 Task: Add an event with the title Second Sales Strategy Review and Planning, date '2023/11/07', time 7:50 AM to 9:50 AMand add a description: Collecting and analyzing customer feedback, reviews, and sentiment regarding the campaign. This can be done through surveys, focus groups, social media monitoring, or other feedback mechanisms. Understanding customer perception and sentiment helps to gauge the campaign's impact on brand perception and customer satisfaction., put the event into Red category . Add location for the event as: Ghent, Belgium, logged in from the account softage.8@softage.netand send the event invitation to softage.10@softage.net and softage.6@softage.net. Set a reminder for the event 1 hour before
Action: Mouse moved to (106, 134)
Screenshot: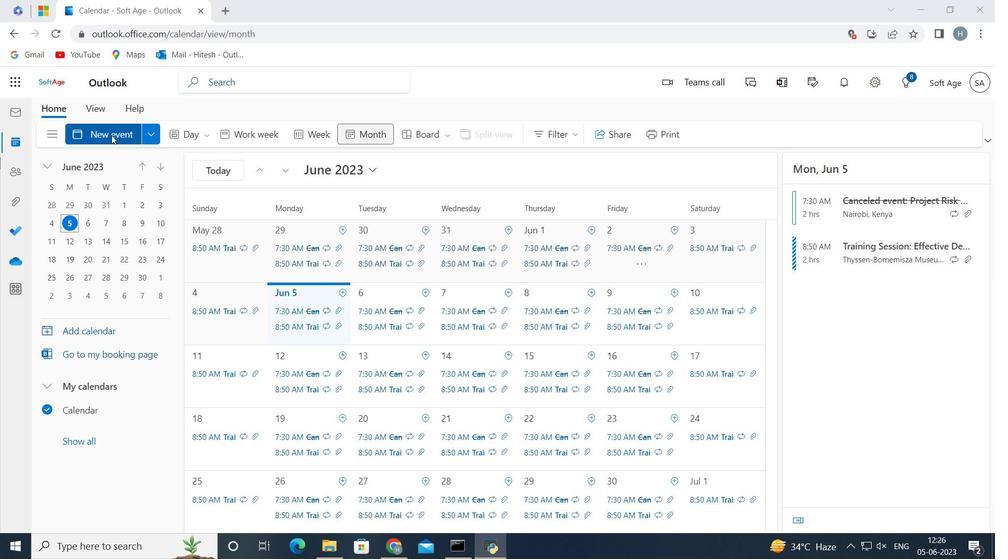 
Action: Mouse pressed left at (106, 134)
Screenshot: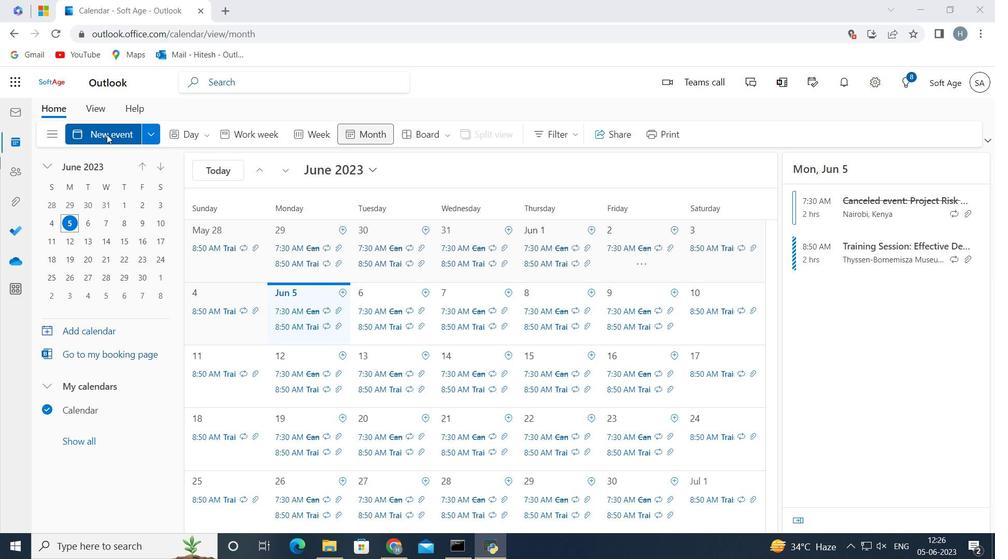 
Action: Mouse moved to (342, 214)
Screenshot: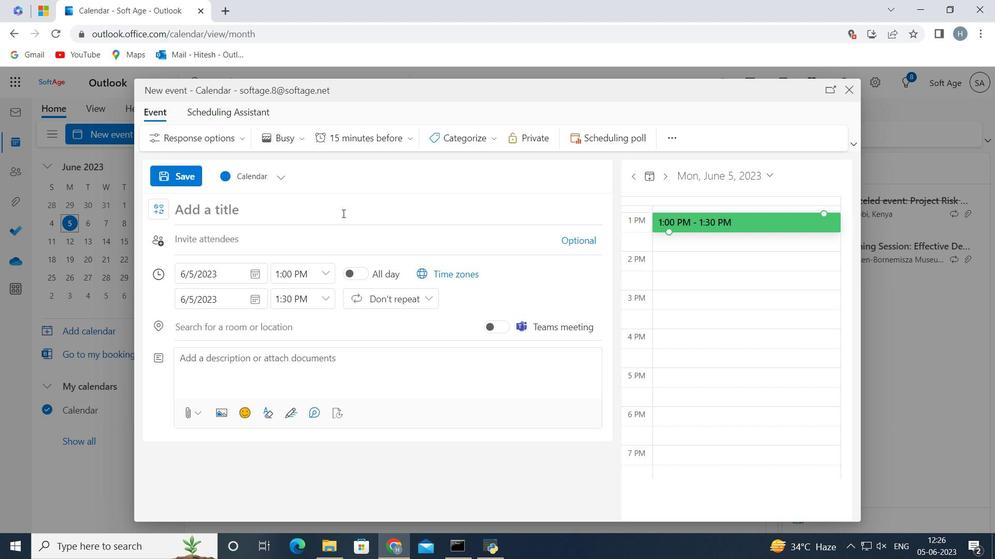 
Action: Mouse pressed left at (342, 214)
Screenshot: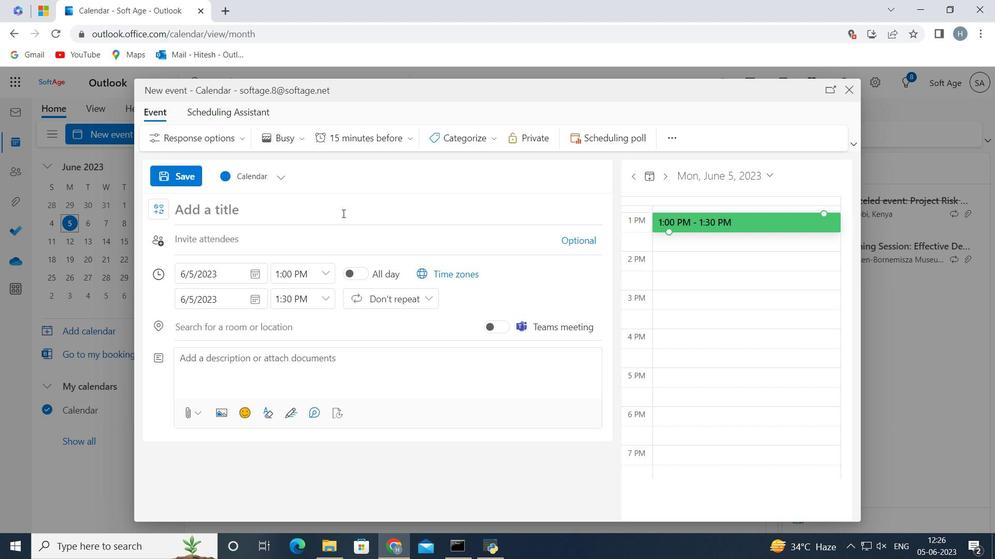
Action: Key pressed <Key.shift>Second<Key.space><Key.shift>Sales<Key.space><Key.shift>Strategy<Key.space><Key.shift>Review<Key.space>and<Key.space><Key.shift>Planning<Key.space>
Screenshot: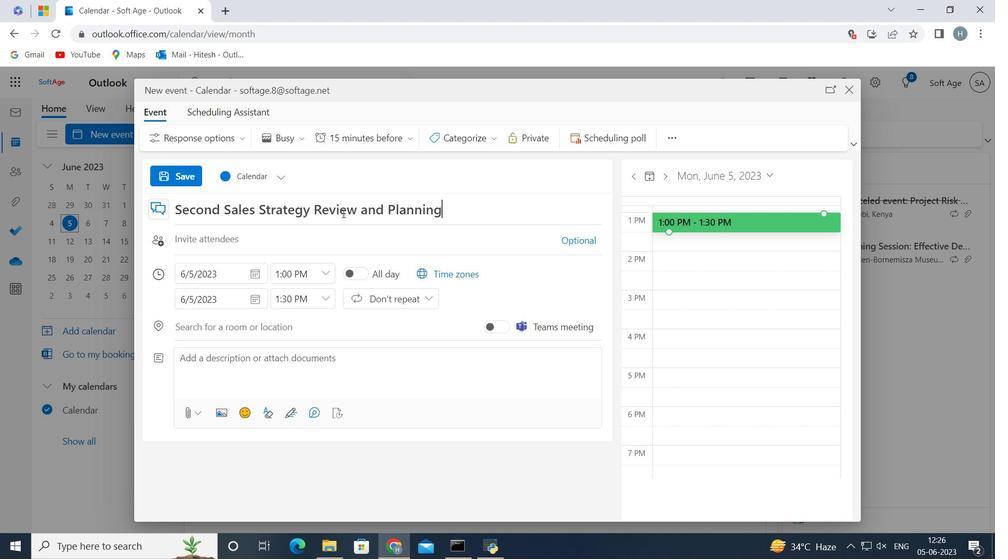 
Action: Mouse moved to (261, 274)
Screenshot: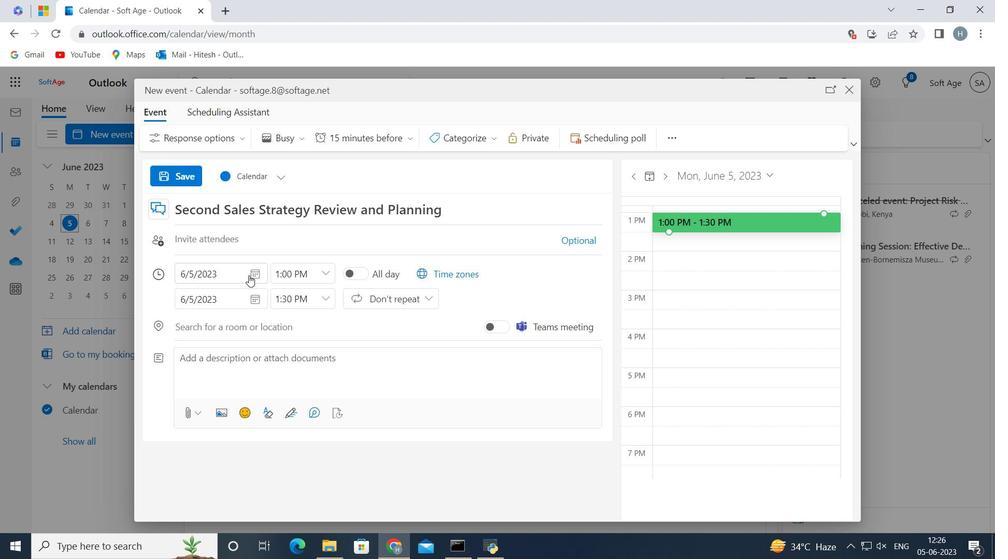 
Action: Mouse pressed left at (261, 274)
Screenshot: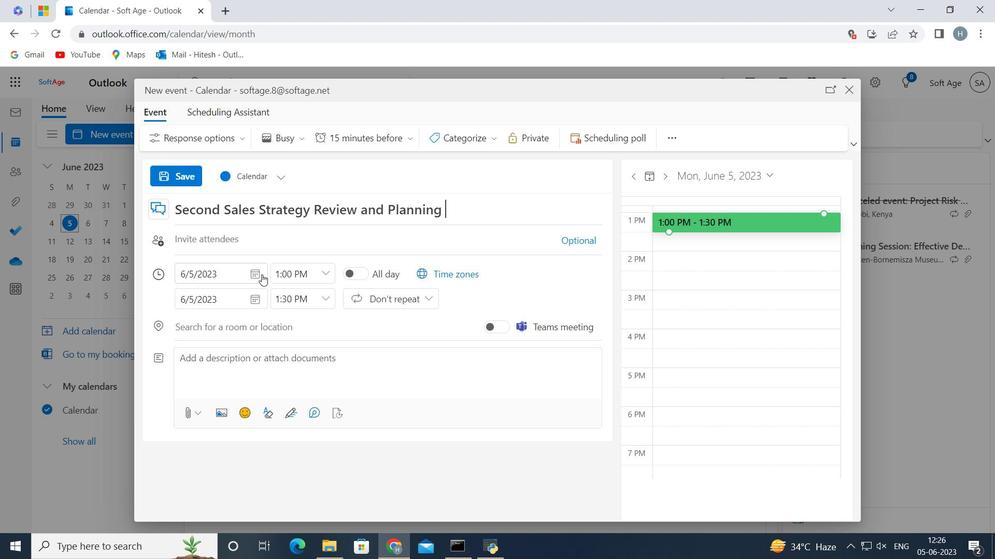 
Action: Mouse moved to (226, 296)
Screenshot: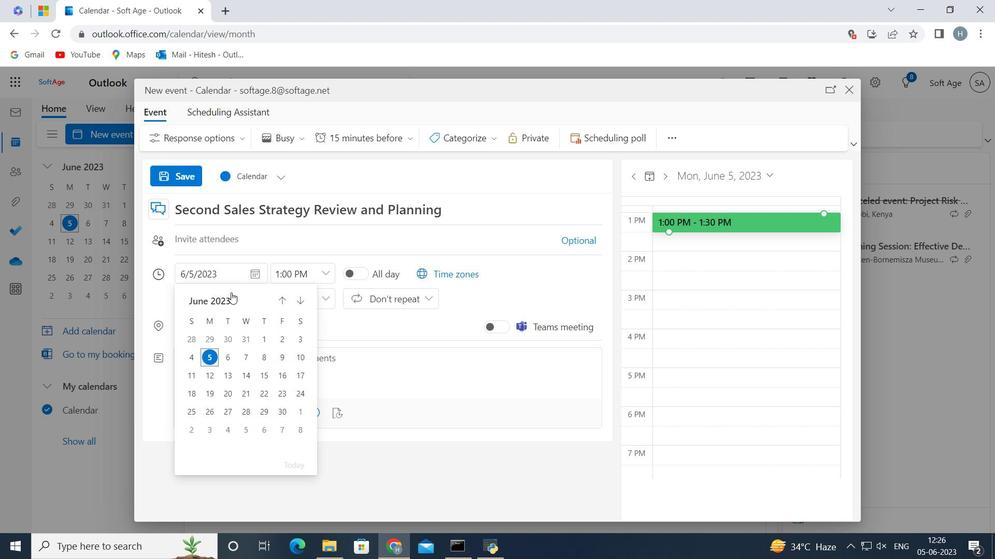 
Action: Mouse pressed left at (226, 296)
Screenshot: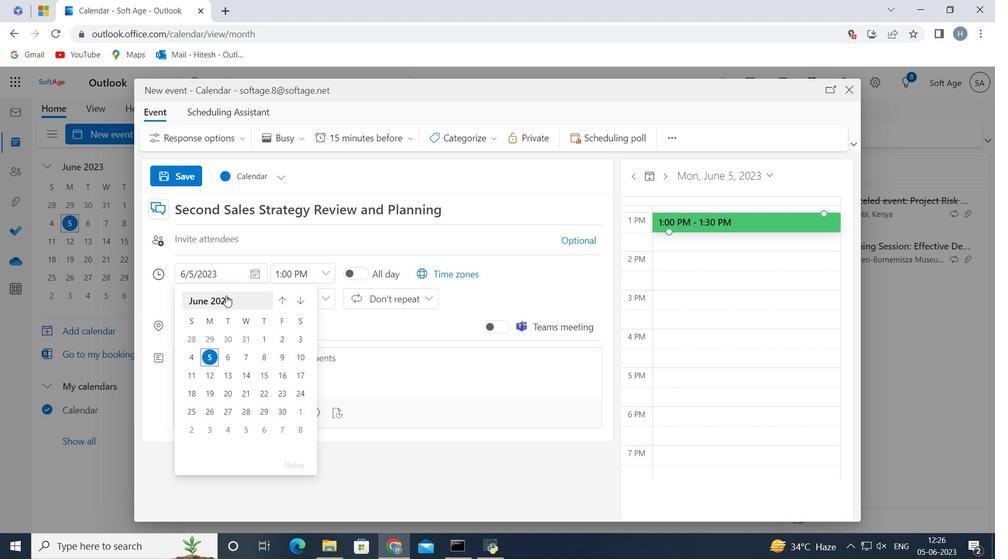 
Action: Mouse moved to (257, 394)
Screenshot: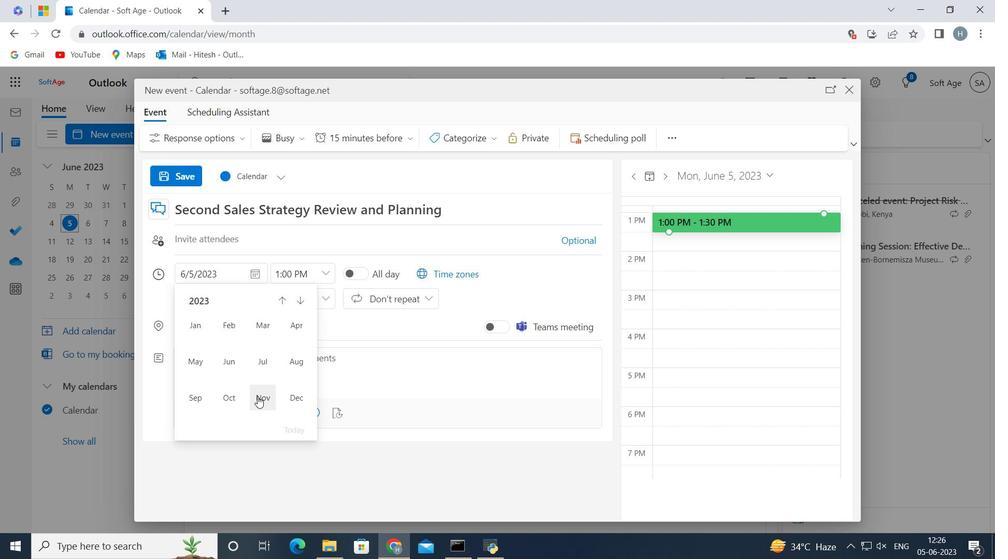 
Action: Mouse pressed left at (257, 394)
Screenshot: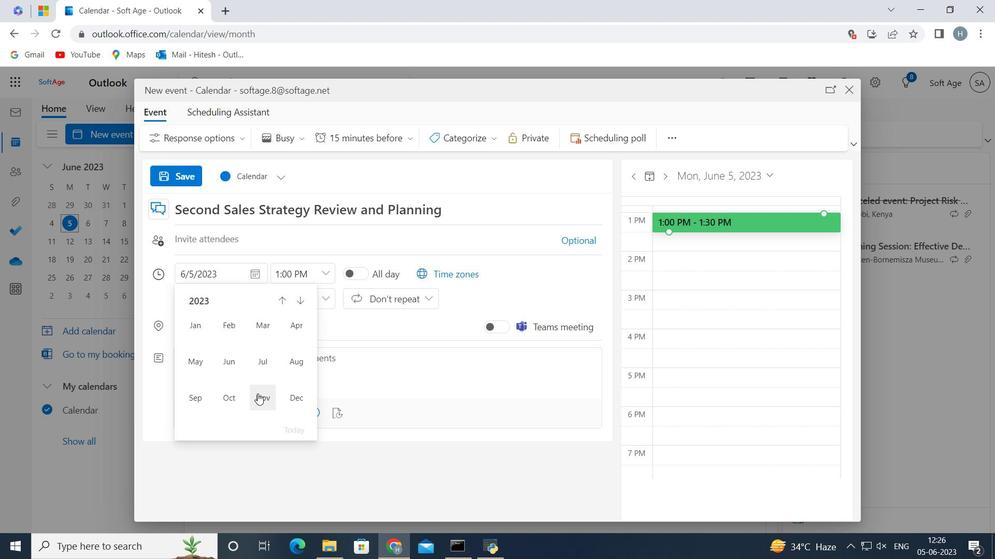 
Action: Mouse moved to (232, 360)
Screenshot: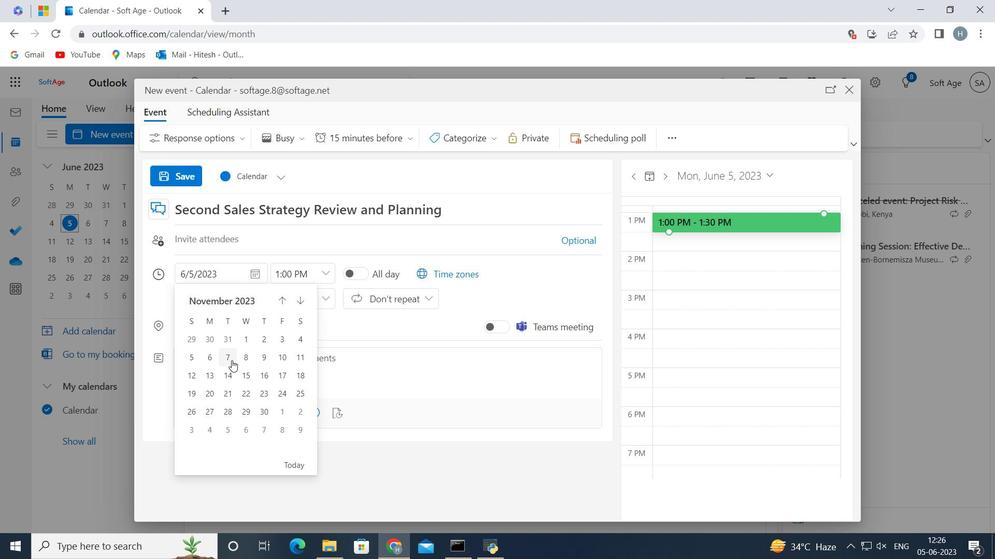 
Action: Mouse pressed left at (232, 360)
Screenshot: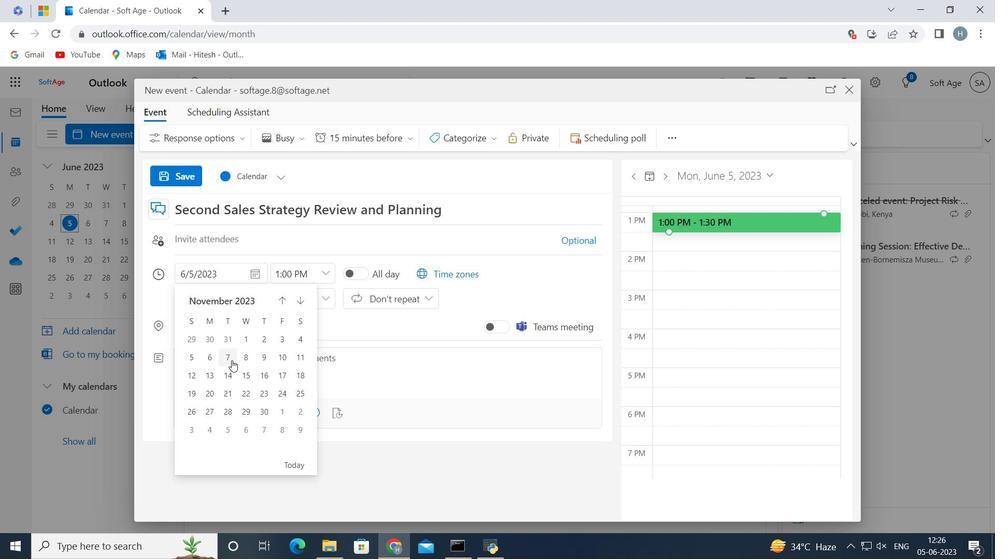 
Action: Mouse moved to (327, 271)
Screenshot: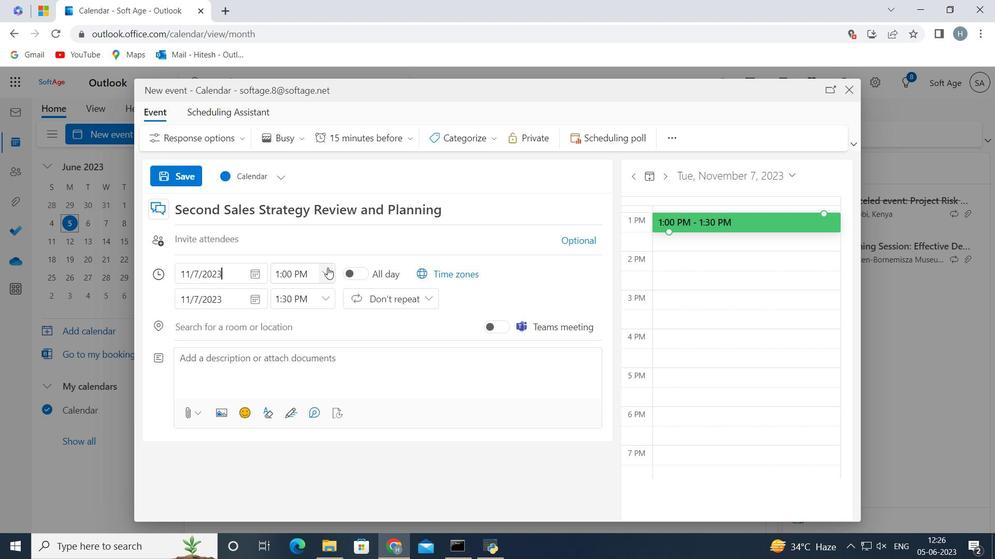 
Action: Mouse pressed left at (327, 271)
Screenshot: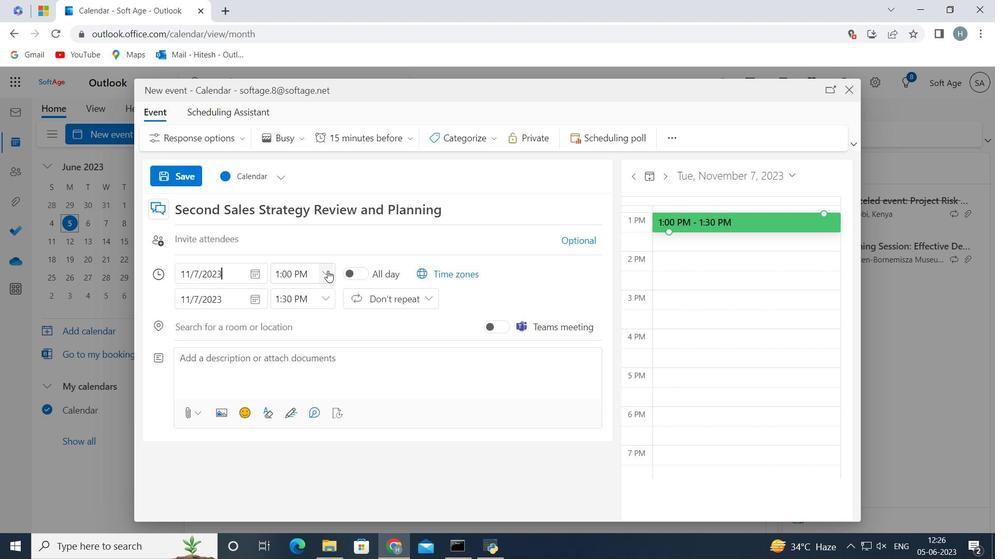 
Action: Mouse moved to (292, 343)
Screenshot: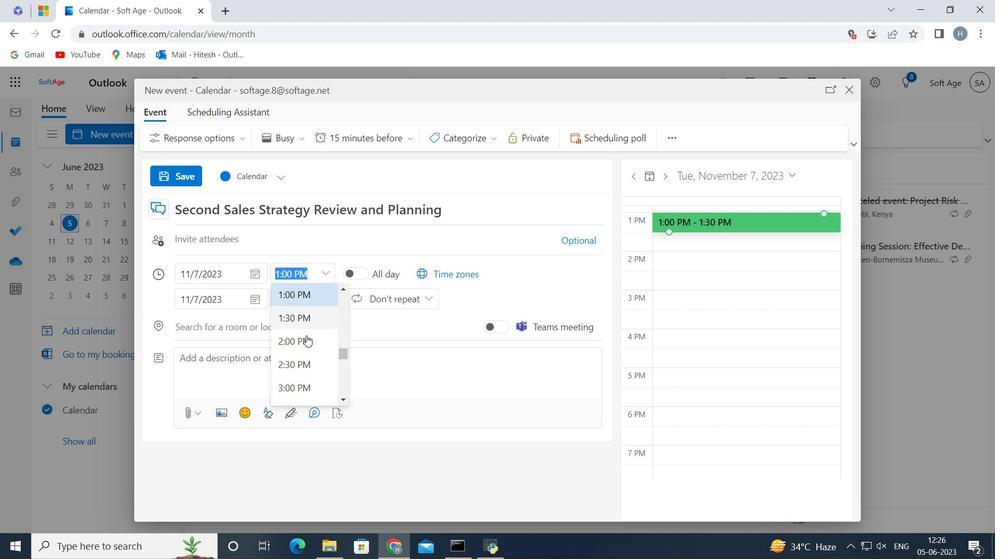 
Action: Mouse scrolled (292, 344) with delta (0, 0)
Screenshot: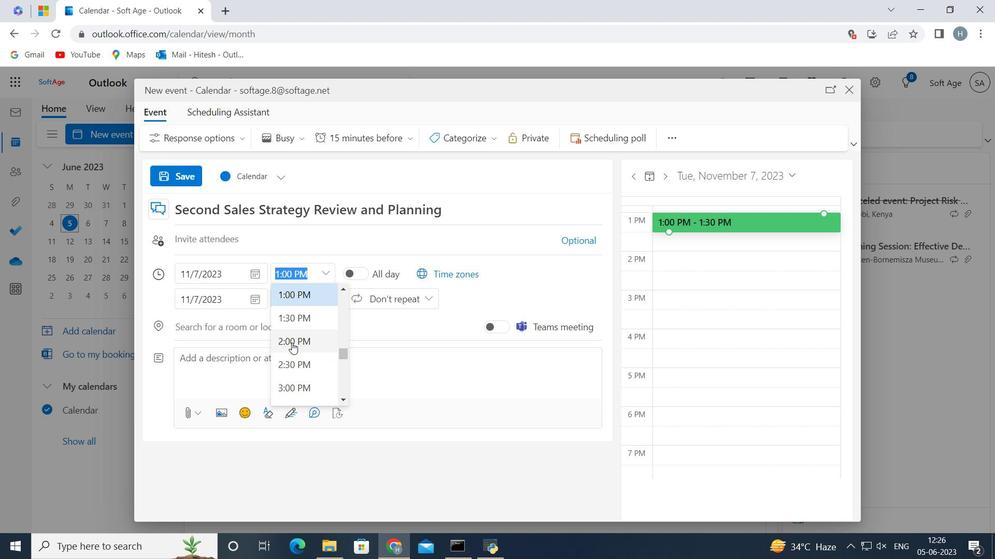 
Action: Mouse scrolled (292, 344) with delta (0, 0)
Screenshot: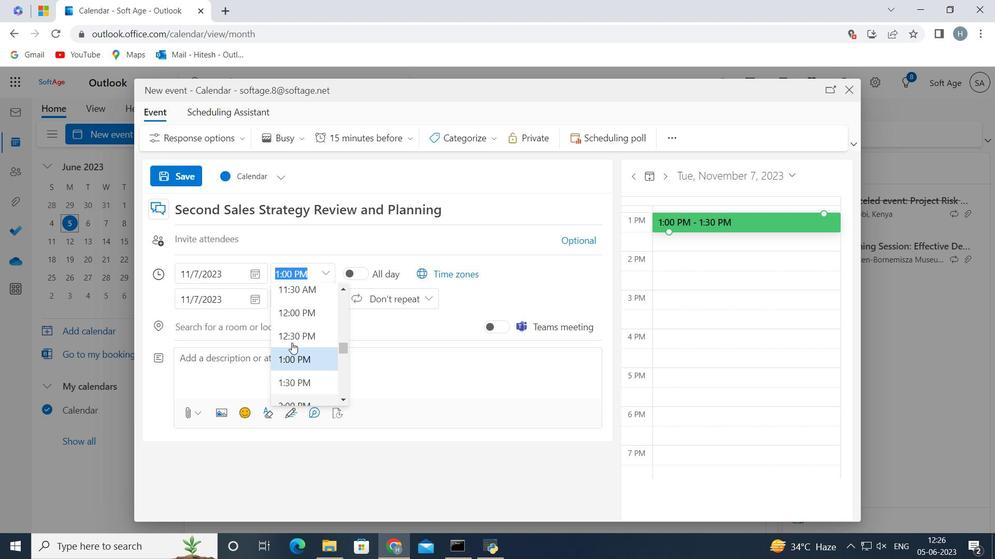 
Action: Mouse scrolled (292, 344) with delta (0, 0)
Screenshot: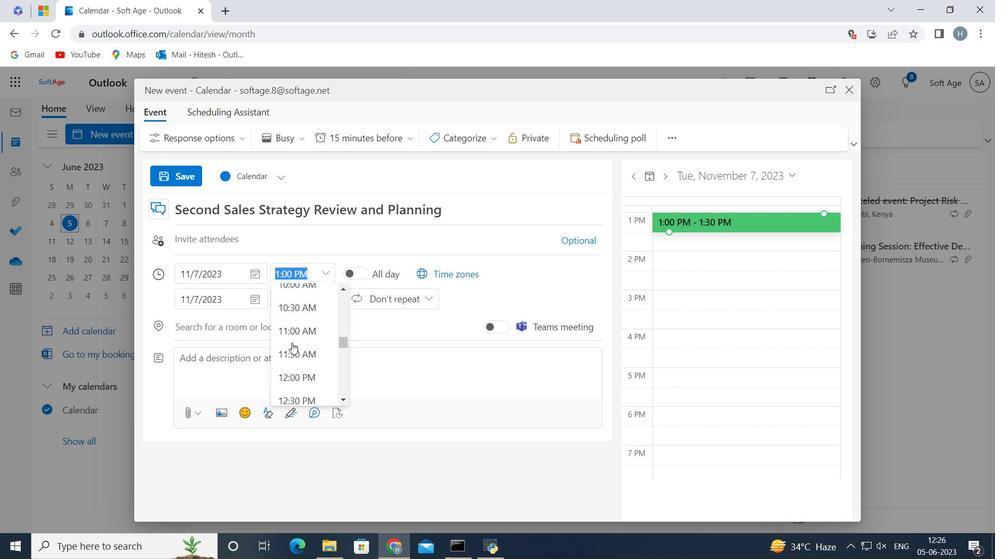 
Action: Mouse scrolled (292, 344) with delta (0, 0)
Screenshot: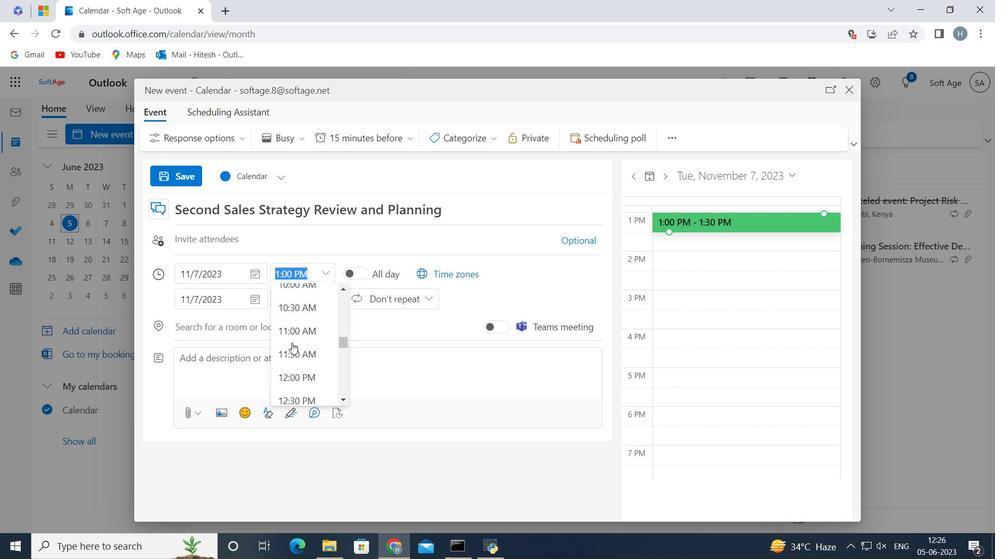 
Action: Mouse moved to (290, 301)
Screenshot: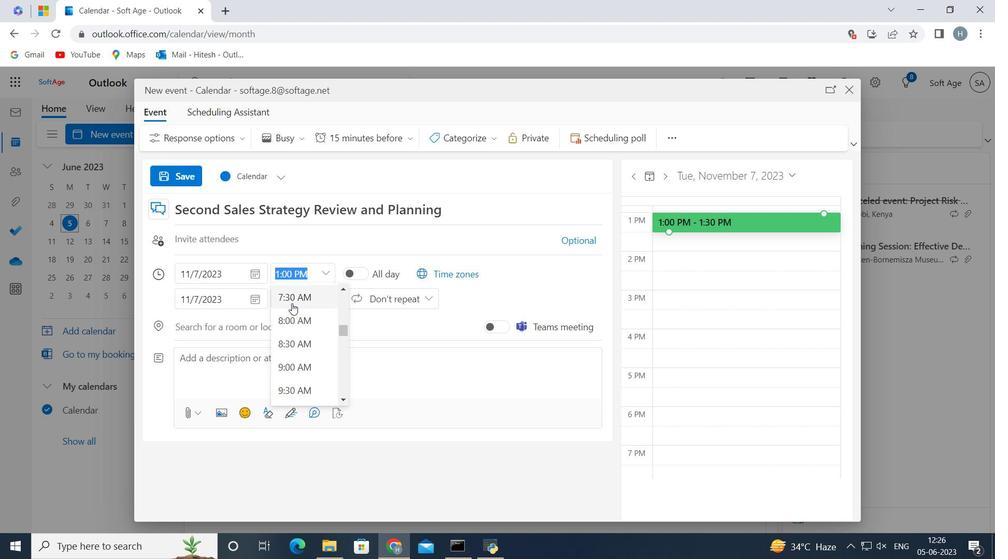
Action: Mouse pressed left at (290, 301)
Screenshot: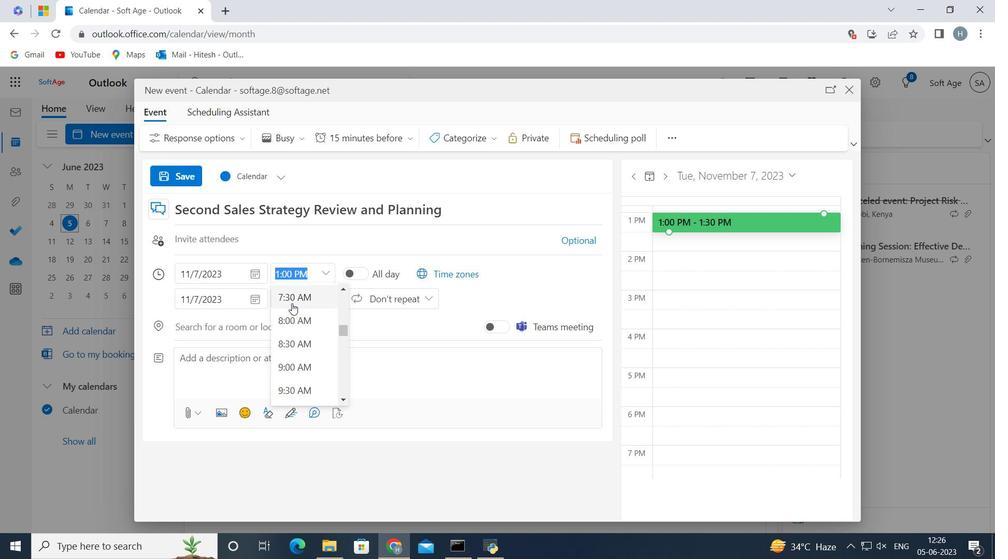 
Action: Mouse moved to (291, 272)
Screenshot: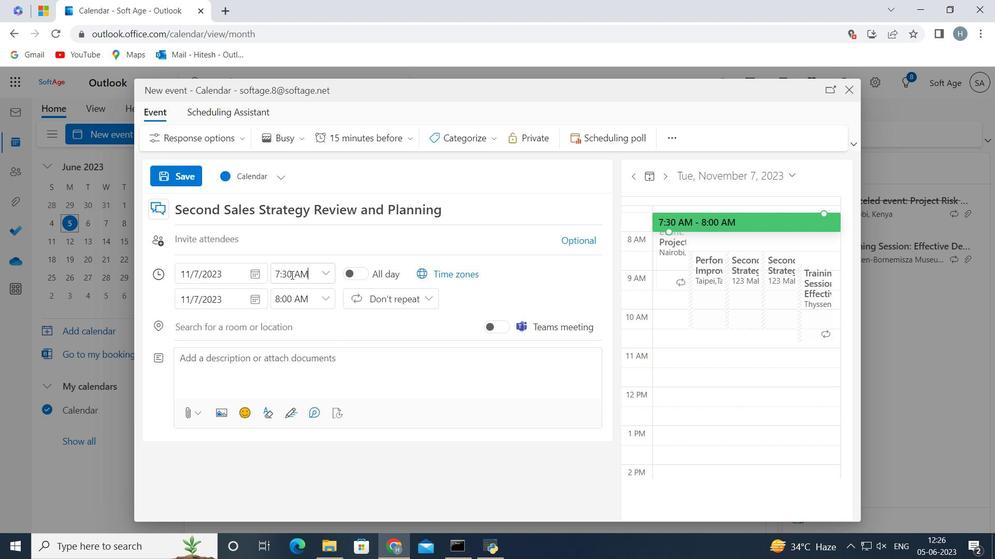 
Action: Mouse pressed left at (291, 272)
Screenshot: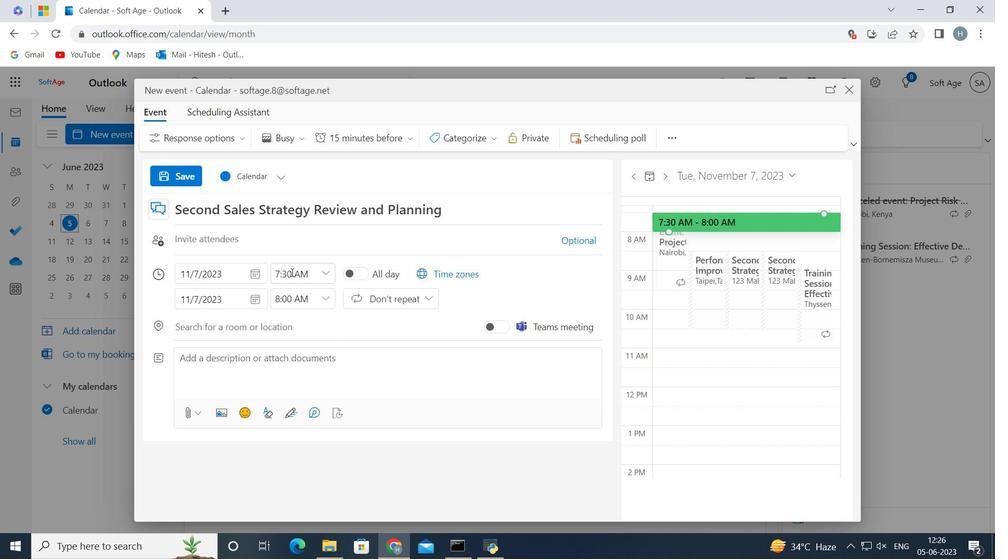 
Action: Key pressed <Key.backspace><Key.backspace>50
Screenshot: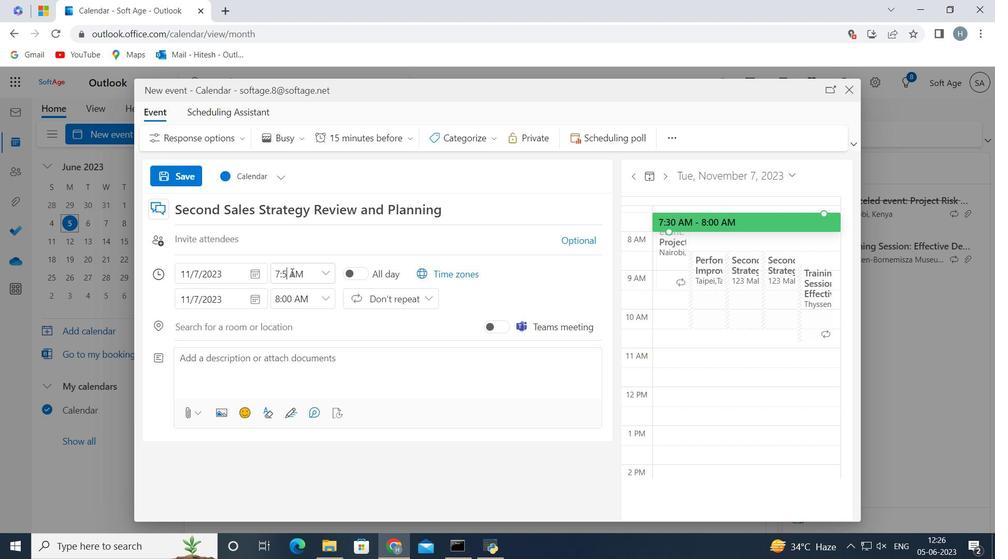 
Action: Mouse moved to (329, 298)
Screenshot: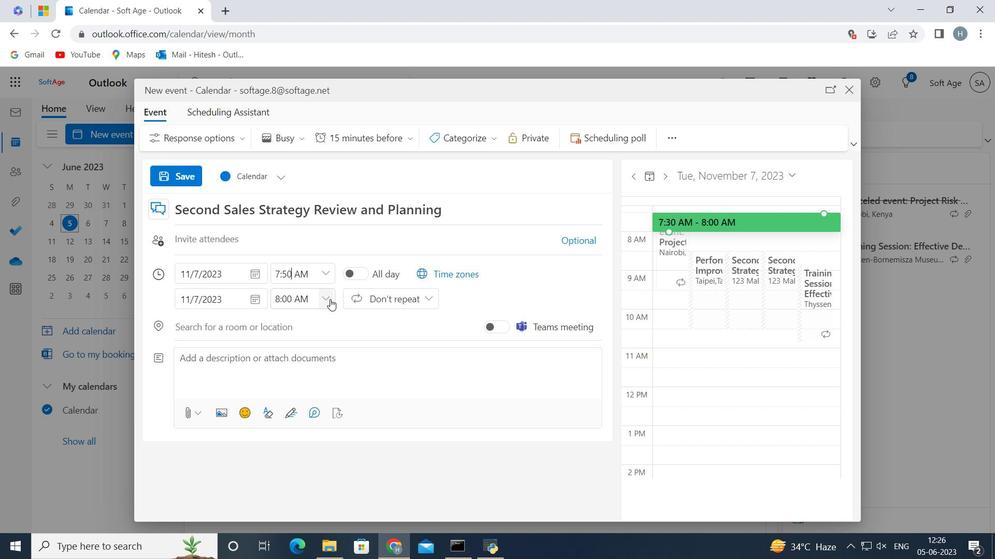 
Action: Mouse pressed left at (329, 298)
Screenshot: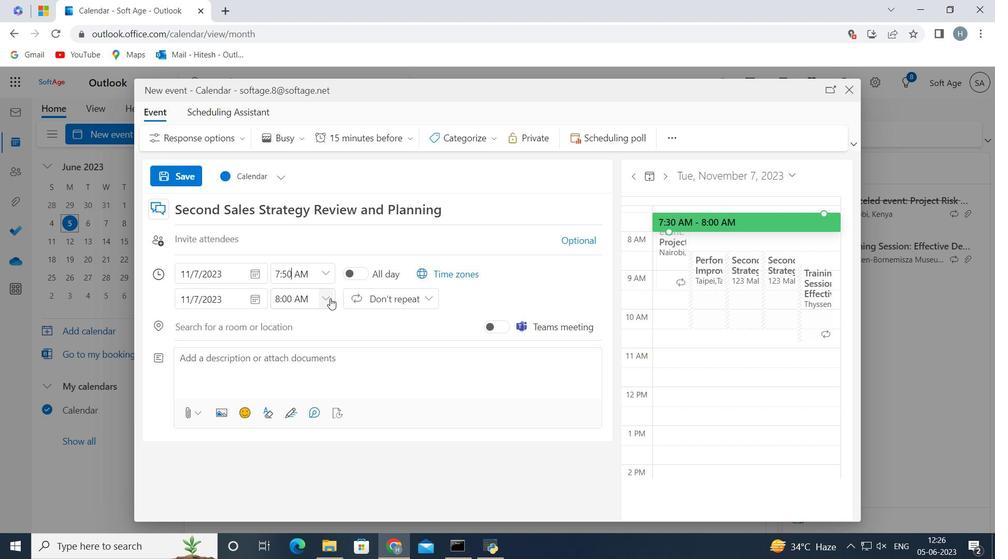 
Action: Mouse moved to (316, 384)
Screenshot: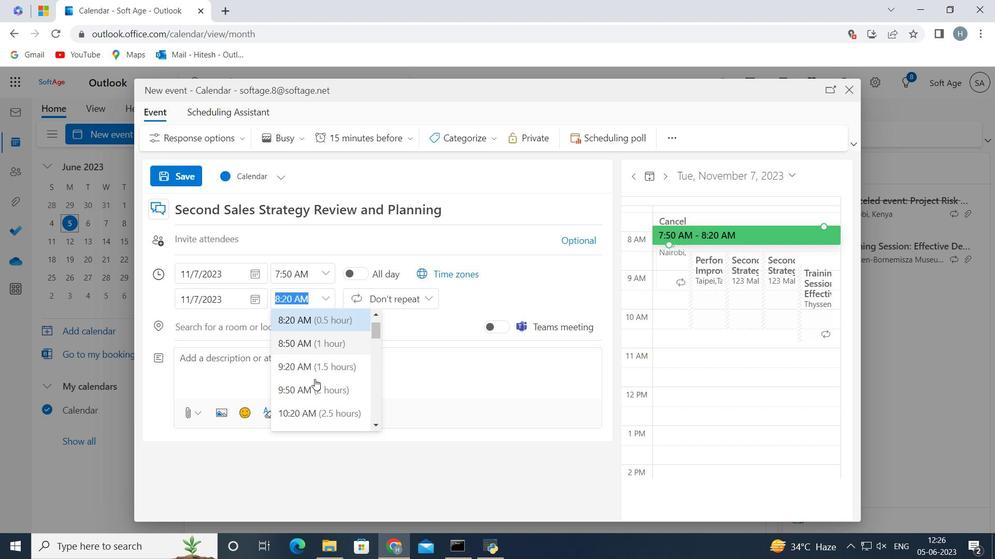 
Action: Mouse pressed left at (316, 384)
Screenshot: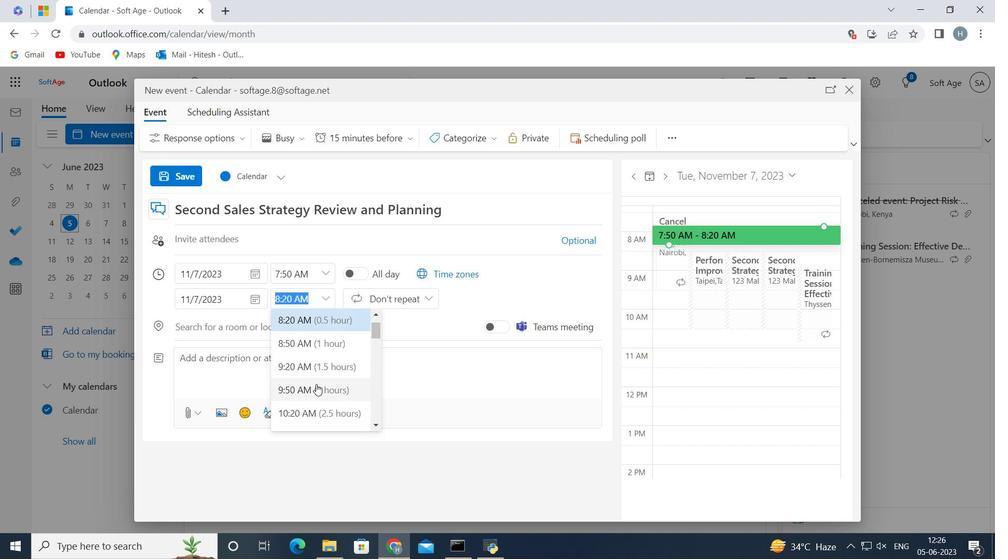 
Action: Mouse moved to (292, 355)
Screenshot: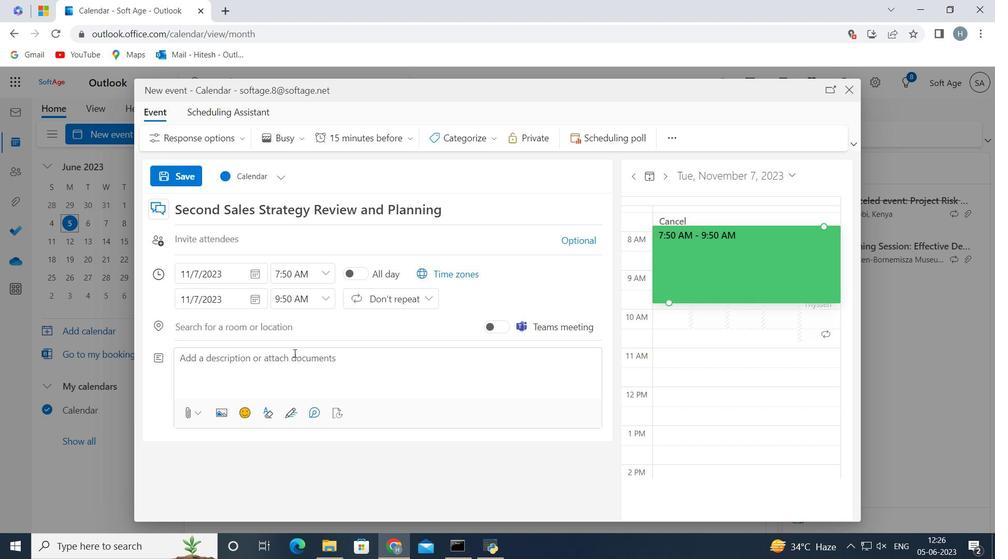 
Action: Mouse pressed left at (292, 355)
Screenshot: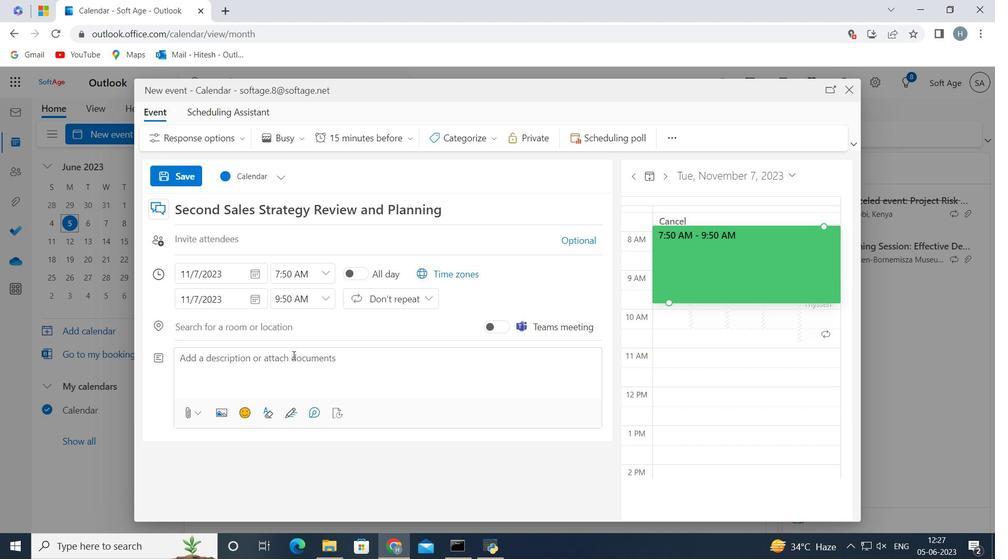 
Action: Mouse moved to (289, 357)
Screenshot: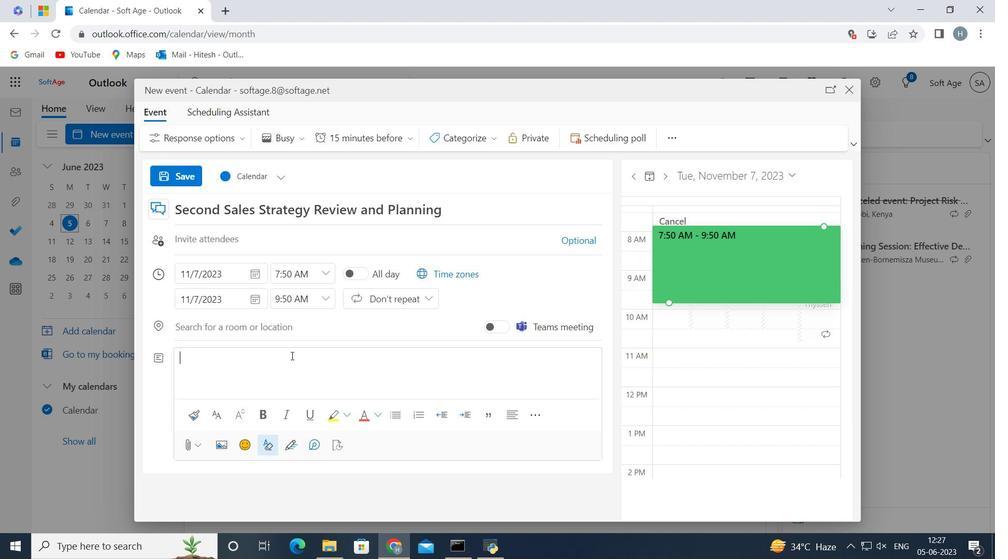 
Action: Key pressed <Key.shift>Collecting<Key.space>and<Key.space>analyzing<Key.space>customer<Key.space>feedback,<Key.space>reviews,<Key.space>and<Key.space>sentiment<Key.space>regarding<Key.space>the<Key.space>campaign.<Key.space><Key.shift>This<Key.space>can<Key.space>be<Key.space>done<Key.space>through<Key.space>survys<Key.backspace><Key.backspace>eys,<Key.space>focus<Key.space>groups,<Key.space>social<Key.space>media<Key.space>monitoring,<Key.space>or<Key.space>other<Key.space>feedback<Key.space>mechanisms.<Key.space><Key.shift><Key.shift><Key.shift><Key.shift><Key.shift><Key.shift><Key.shift><Key.shift><Key.shift><Key.shift><Key.shift><Key.shift><Key.shift><Key.shift><Key.shift><Key.shift><Key.shift><Key.shift><Key.shift><Key.shift>Understanding<Key.space>customer<Key.space>perception<Key.space>and<Key.space>sentiment<Key.space>helps<Key.space>to<Key.space>gauge<Key.space>the<Key.space>campaign's<Key.space>impact<Key.space>on<Key.space>brand<Key.space>perception<Key.space>and<Key.space>customer<Key.space>satisfaction.<Key.space>
Screenshot: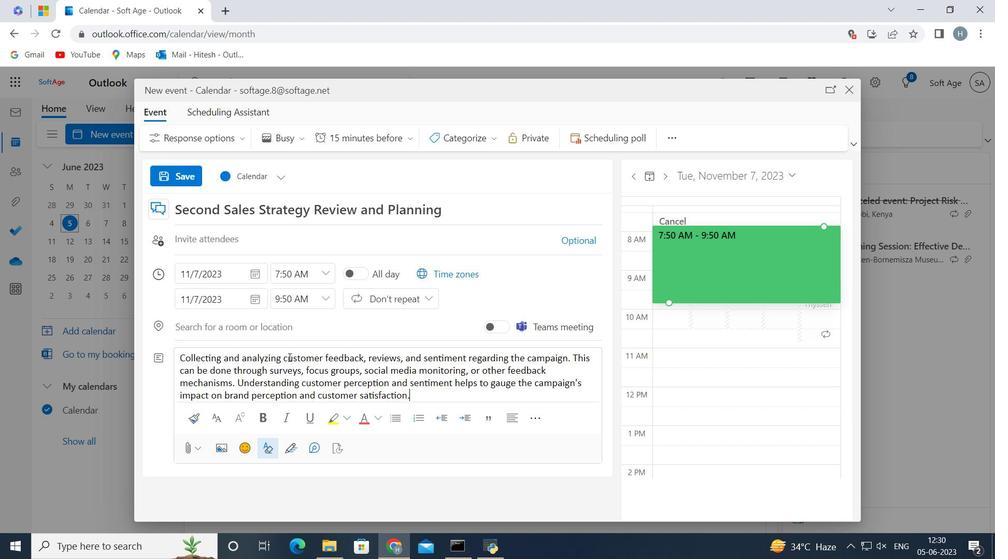 
Action: Mouse moved to (489, 139)
Screenshot: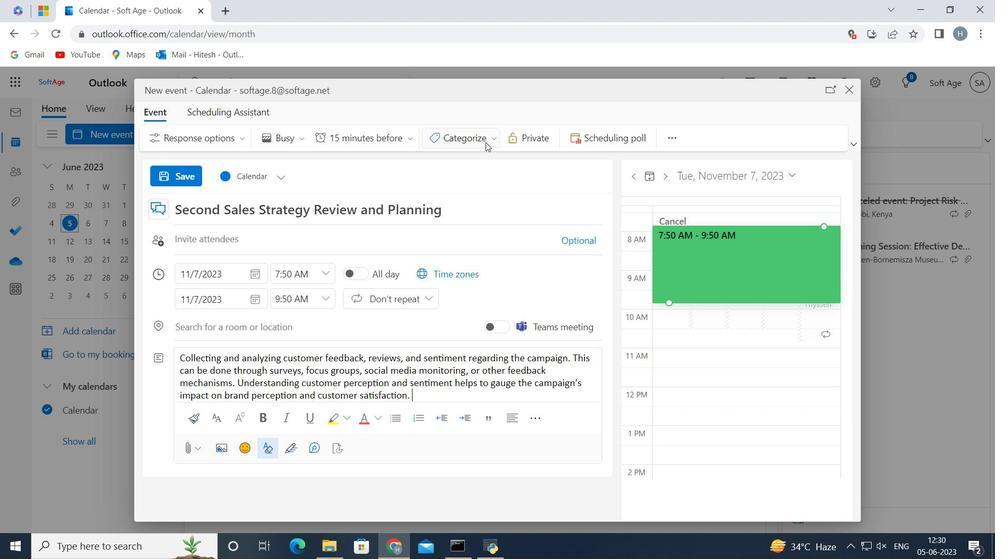 
Action: Mouse pressed left at (489, 139)
Screenshot: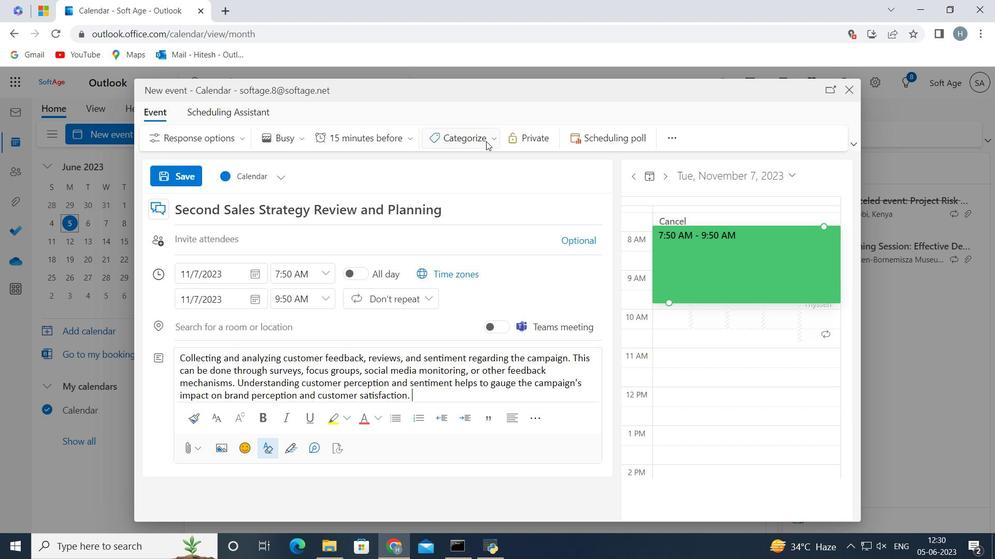 
Action: Mouse moved to (472, 243)
Screenshot: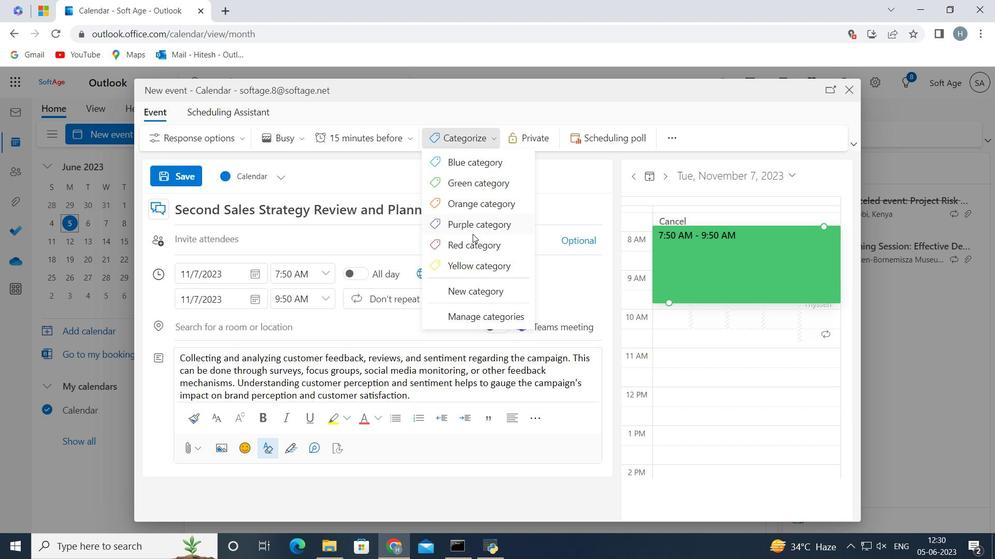 
Action: Mouse pressed left at (472, 243)
Screenshot: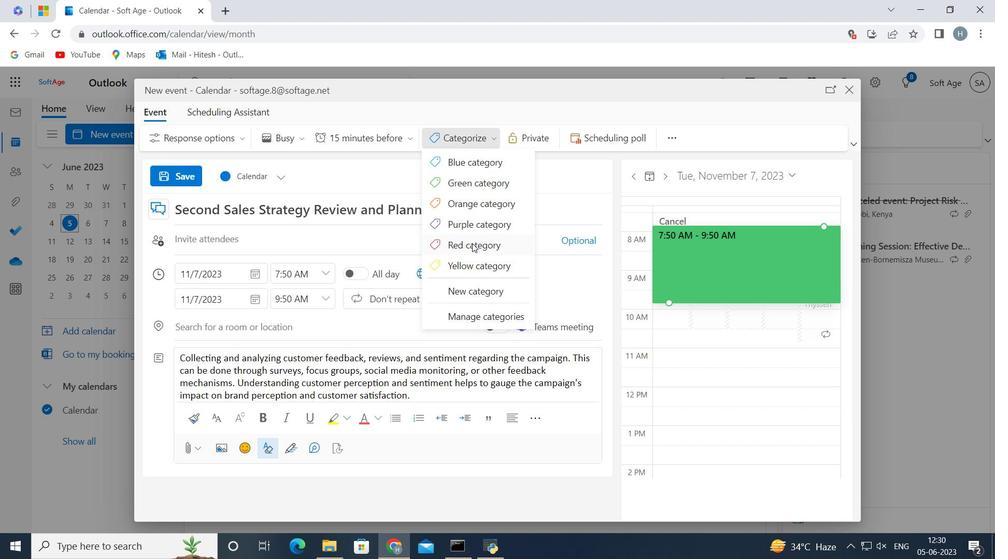 
Action: Mouse moved to (288, 326)
Screenshot: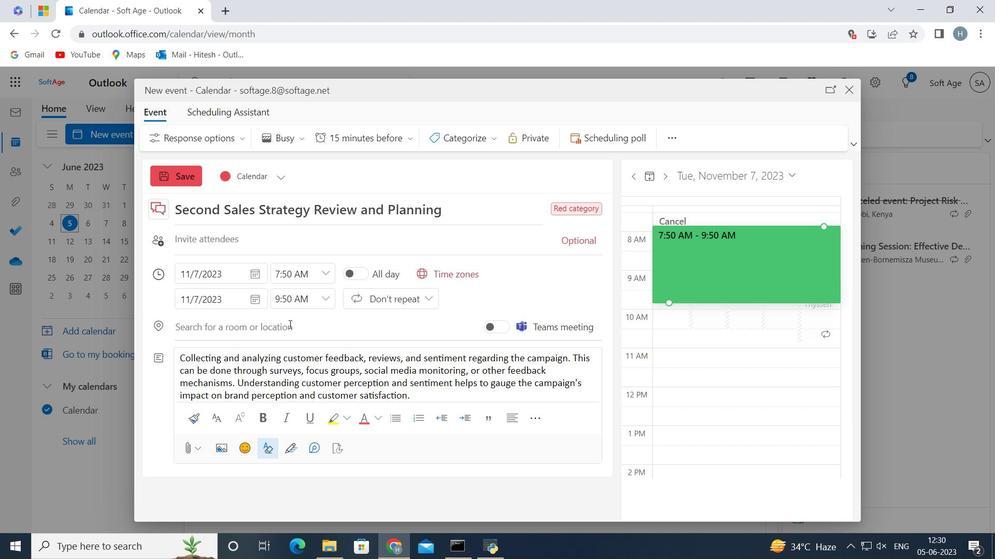 
Action: Mouse pressed left at (288, 326)
Screenshot: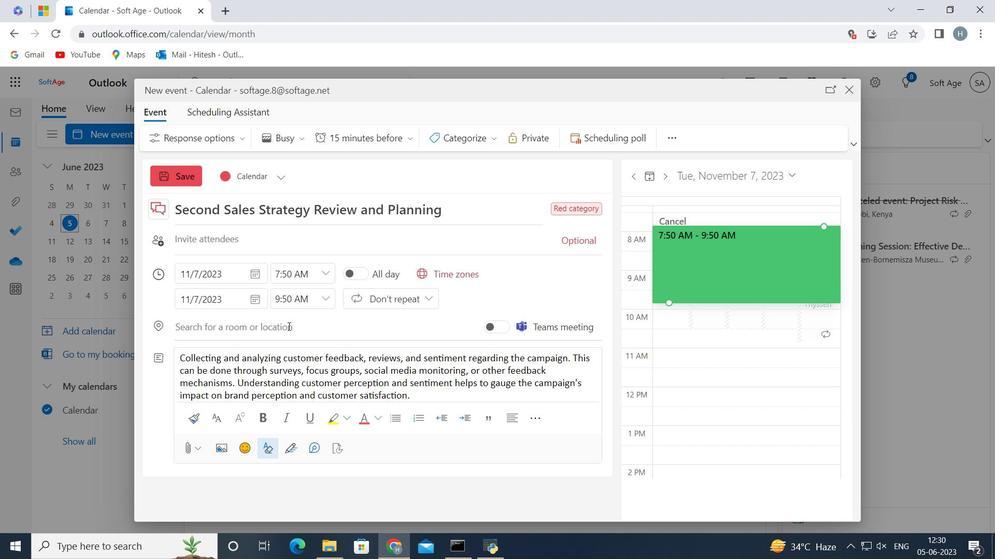 
Action: Key pressed <Key.shift>Ghent<Key.space><Key.shift>Belgium<Key.space>
Screenshot: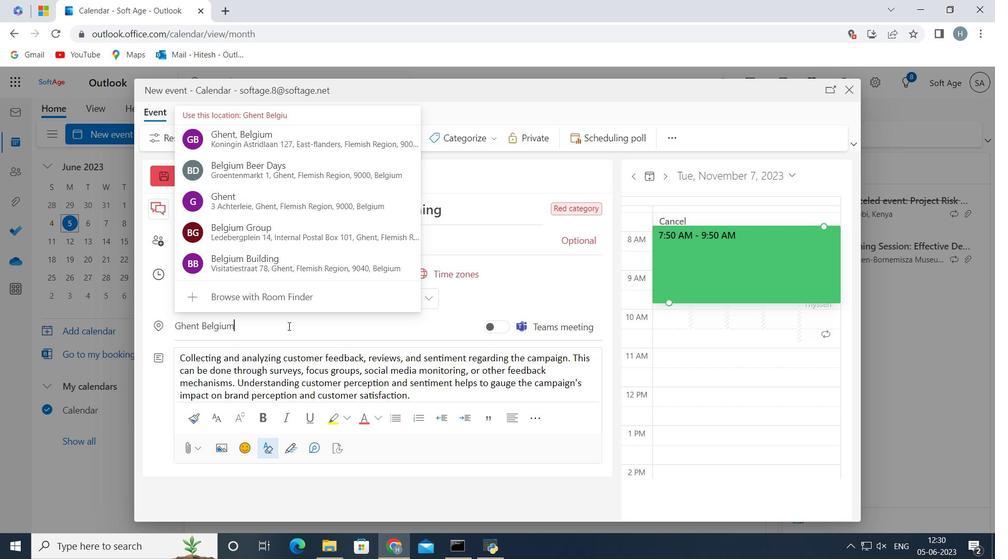 
Action: Mouse moved to (517, 276)
Screenshot: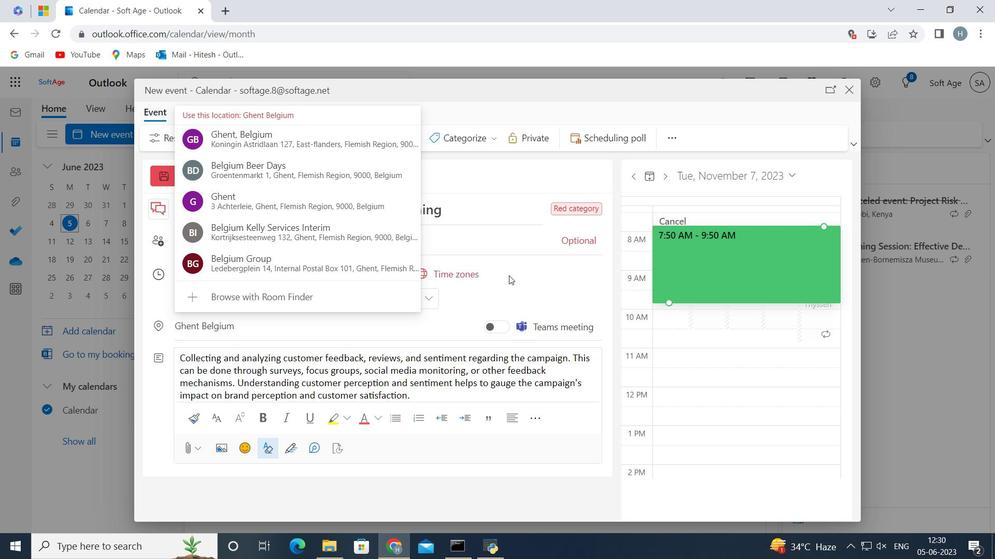 
Action: Mouse pressed left at (517, 276)
Screenshot: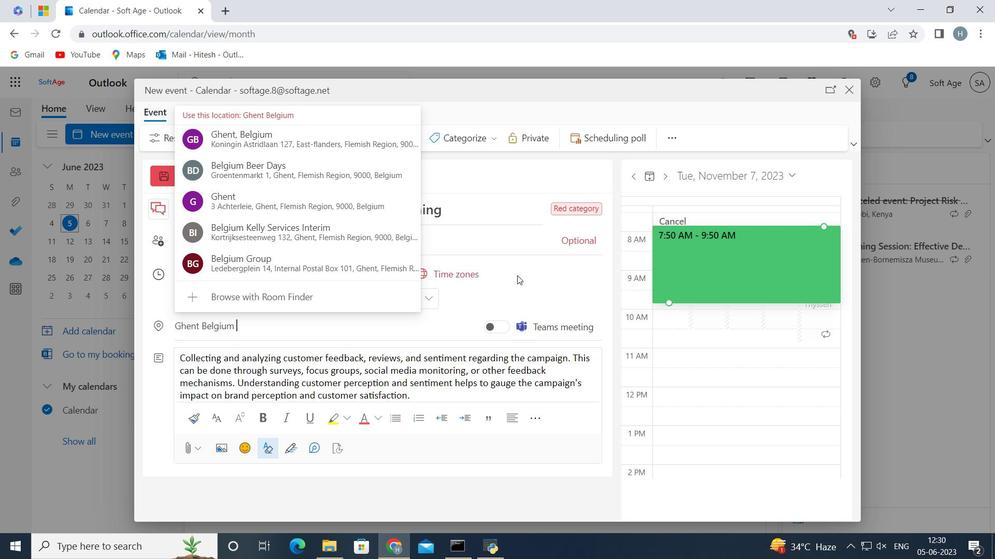 
Action: Mouse moved to (465, 242)
Screenshot: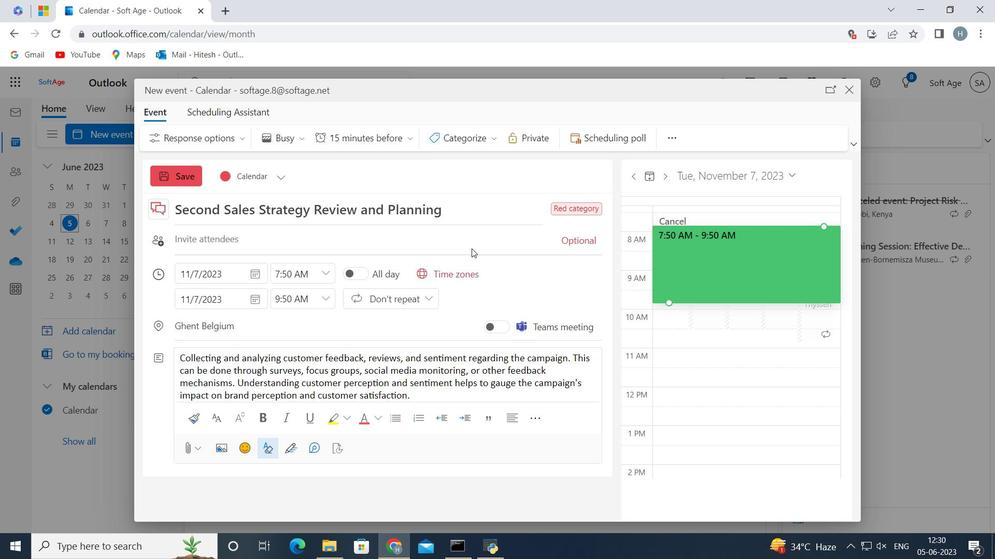 
Action: Mouse pressed left at (465, 242)
Screenshot: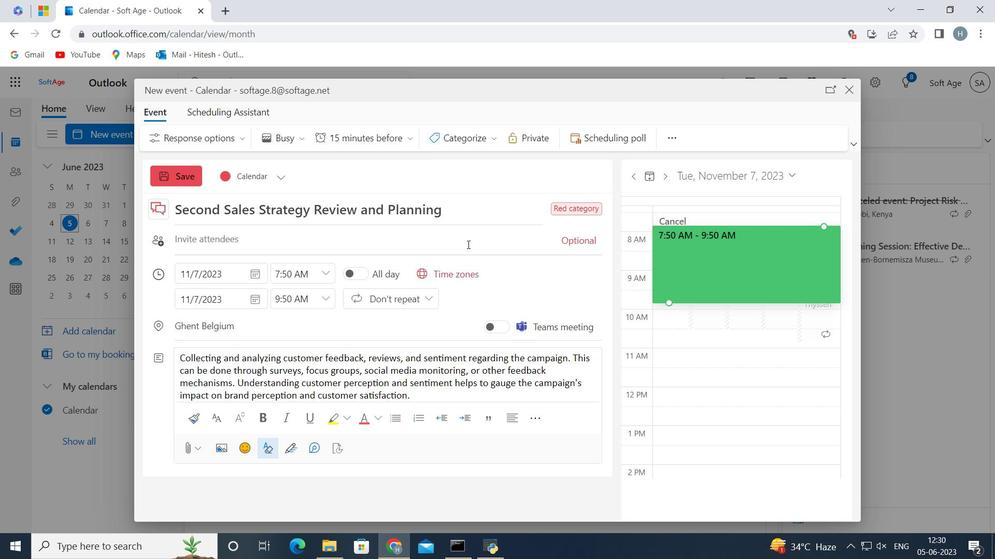 
Action: Key pressed softage.10<Key.shift>@softage.net
Screenshot: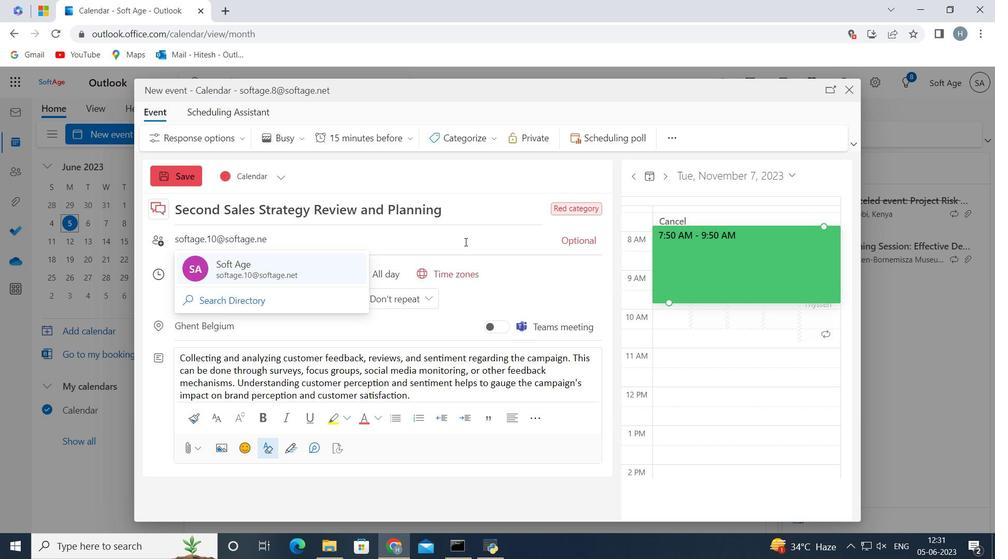 
Action: Mouse moved to (276, 275)
Screenshot: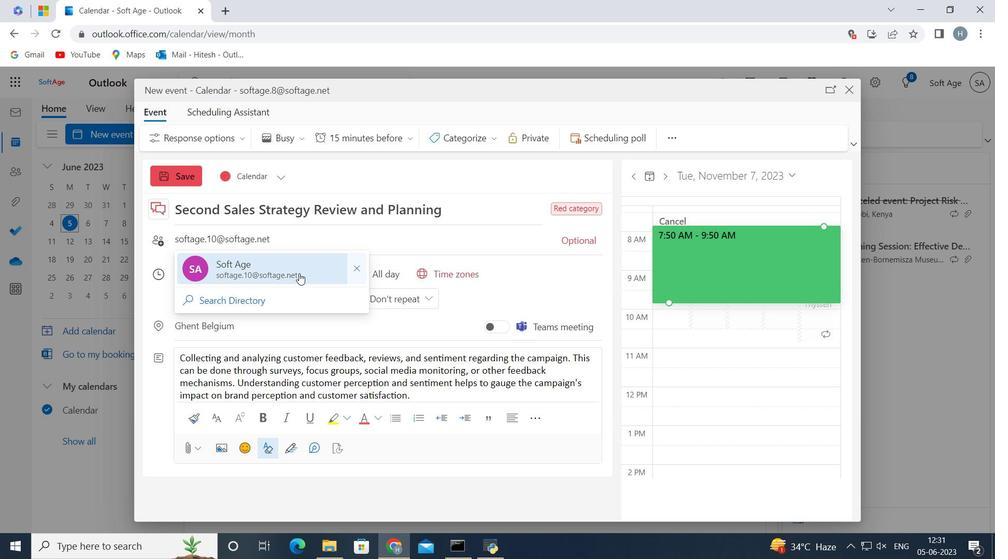 
Action: Mouse pressed left at (276, 275)
Screenshot: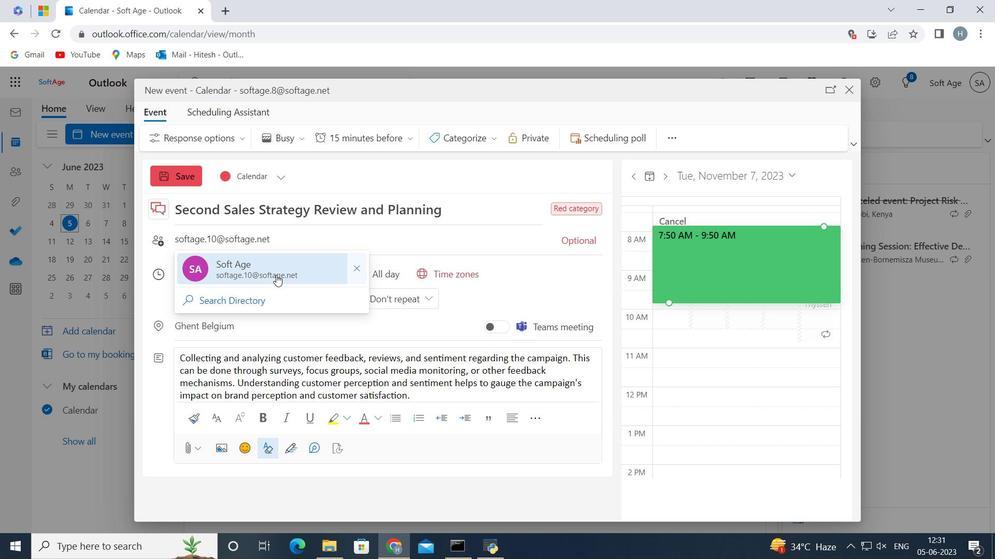 
Action: Key pressed softage.6<Key.shift>@softage.net
Screenshot: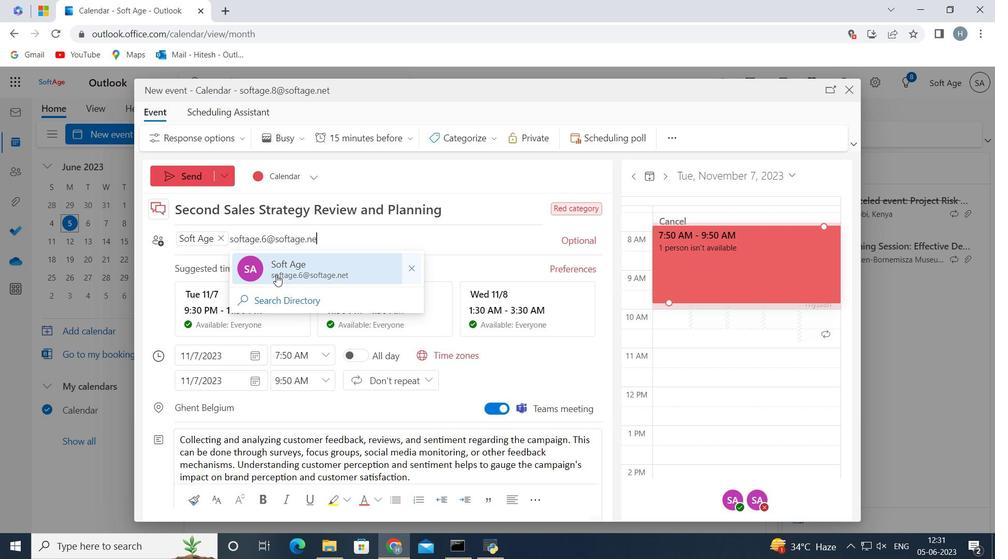 
Action: Mouse moved to (283, 265)
Screenshot: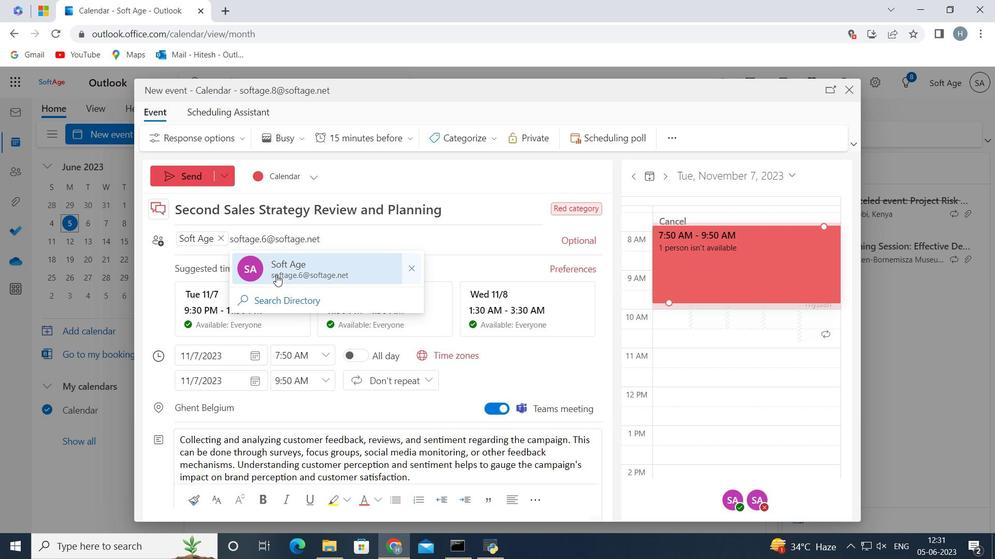 
Action: Mouse pressed left at (283, 265)
Screenshot: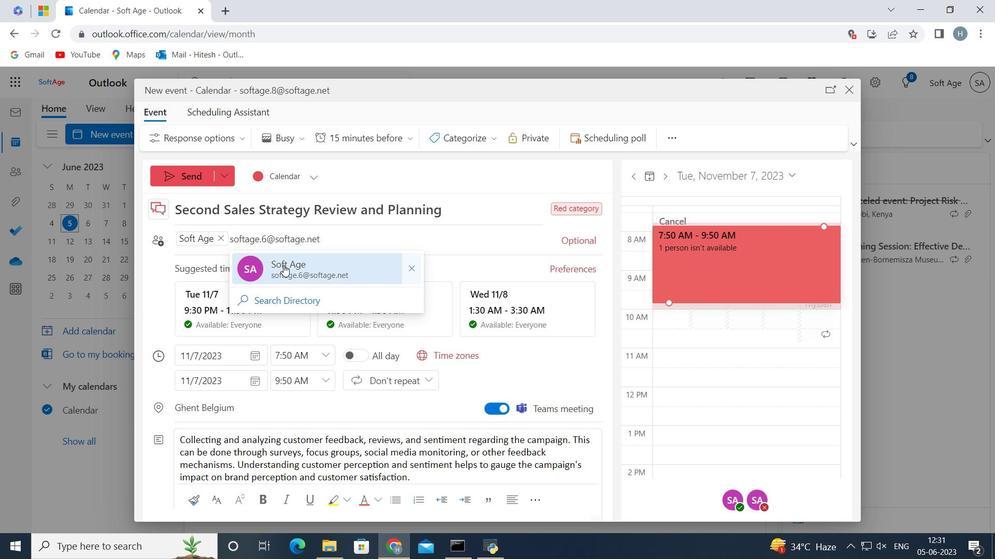 
Action: Mouse moved to (412, 137)
Screenshot: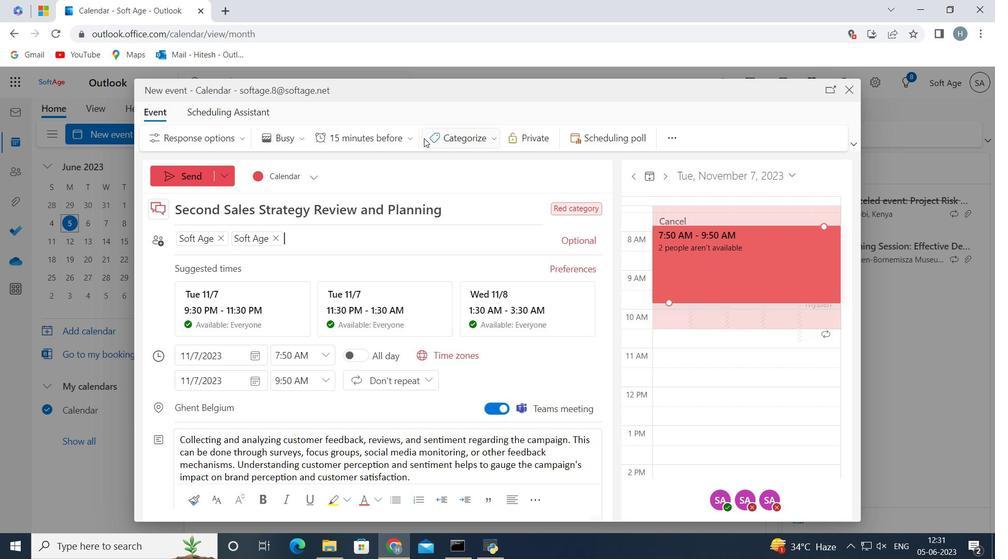 
Action: Mouse pressed left at (412, 137)
Screenshot: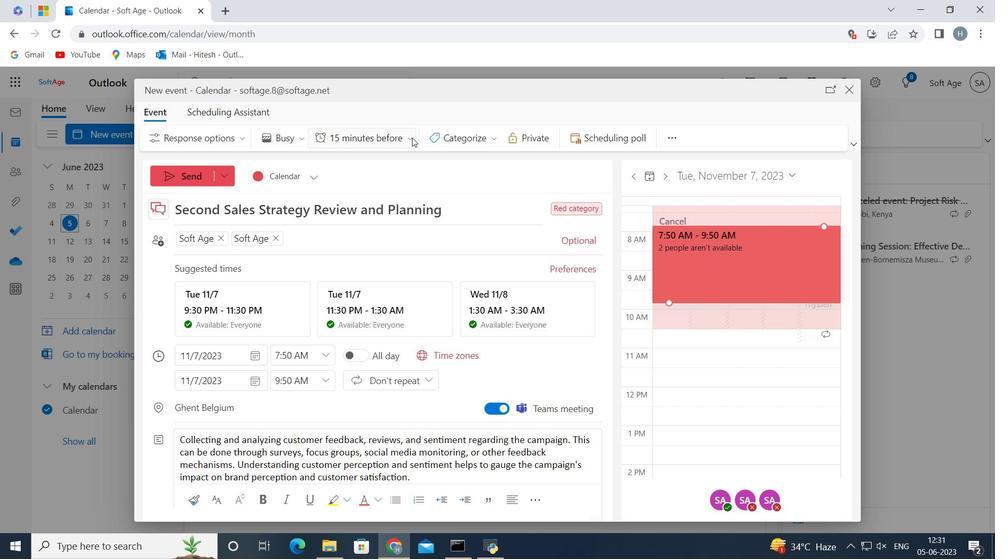 
Action: Mouse moved to (374, 282)
Screenshot: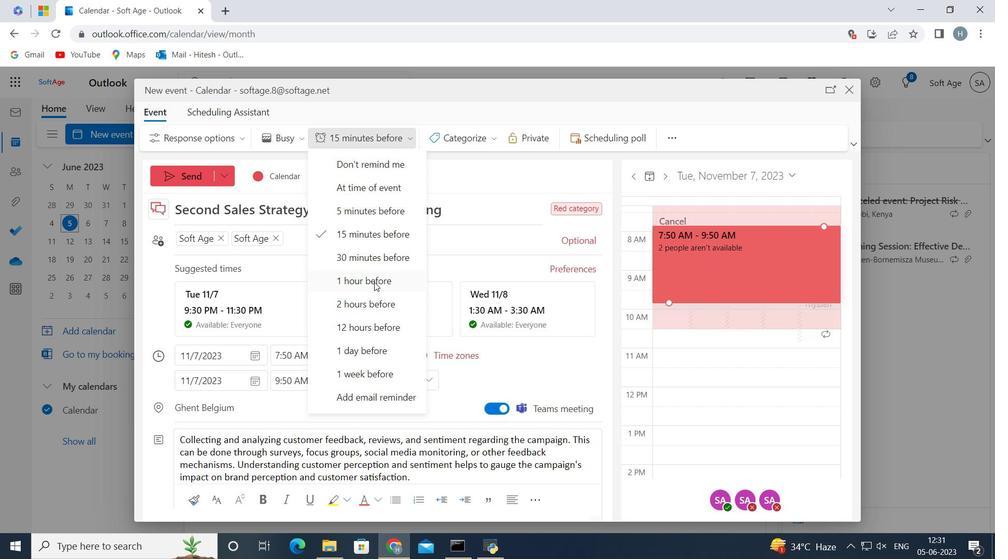 
Action: Mouse pressed left at (374, 282)
Screenshot: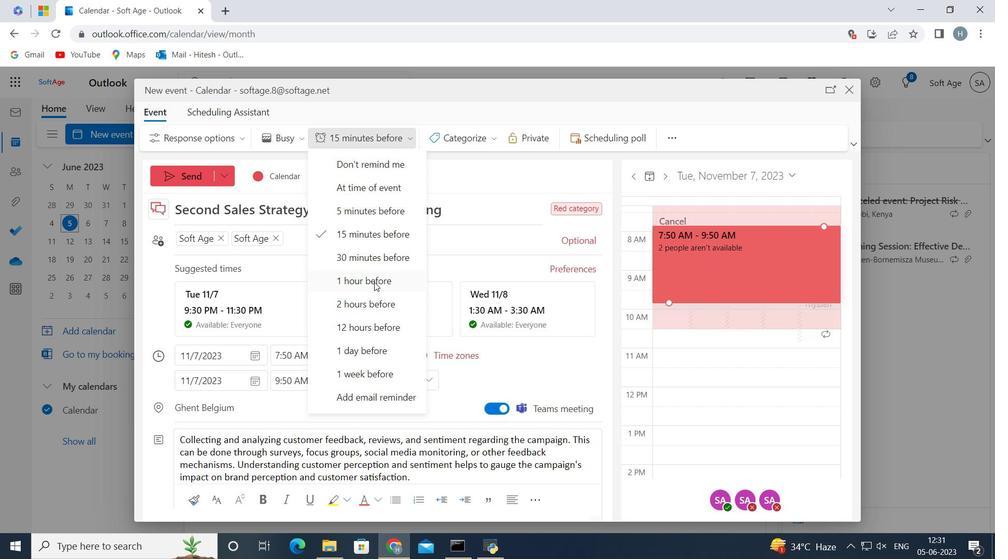 
Action: Mouse moved to (203, 171)
Screenshot: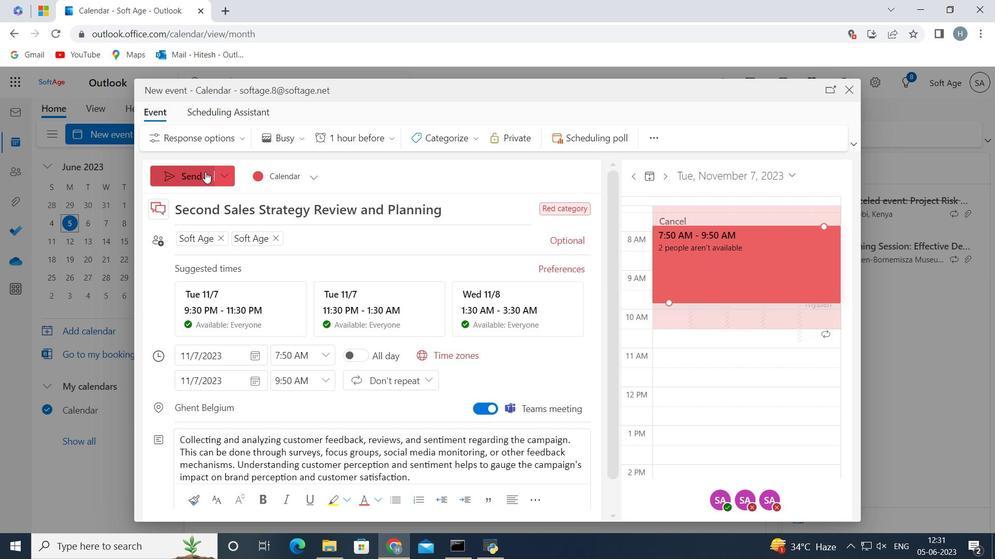 
Action: Mouse pressed left at (203, 171)
Screenshot: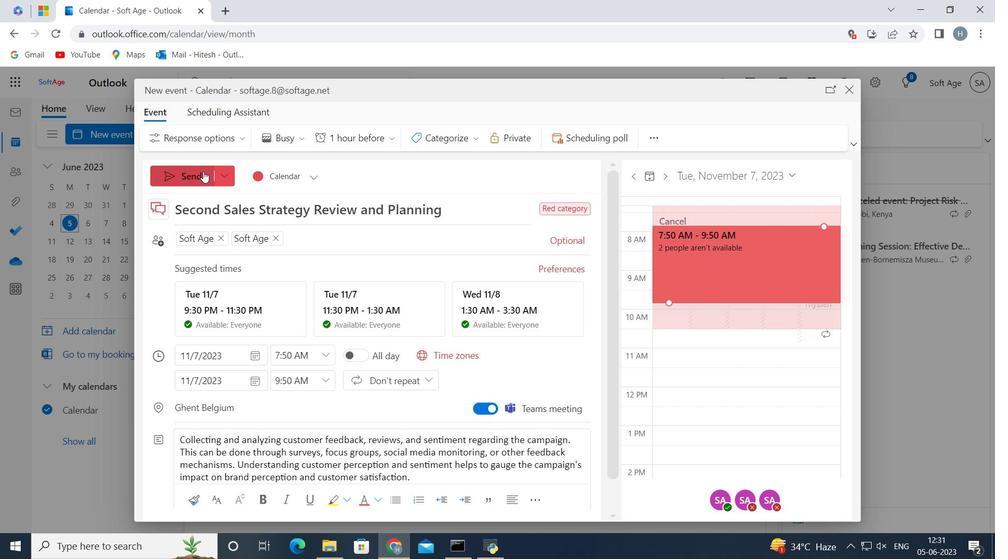 
Action: Mouse moved to (494, 181)
Screenshot: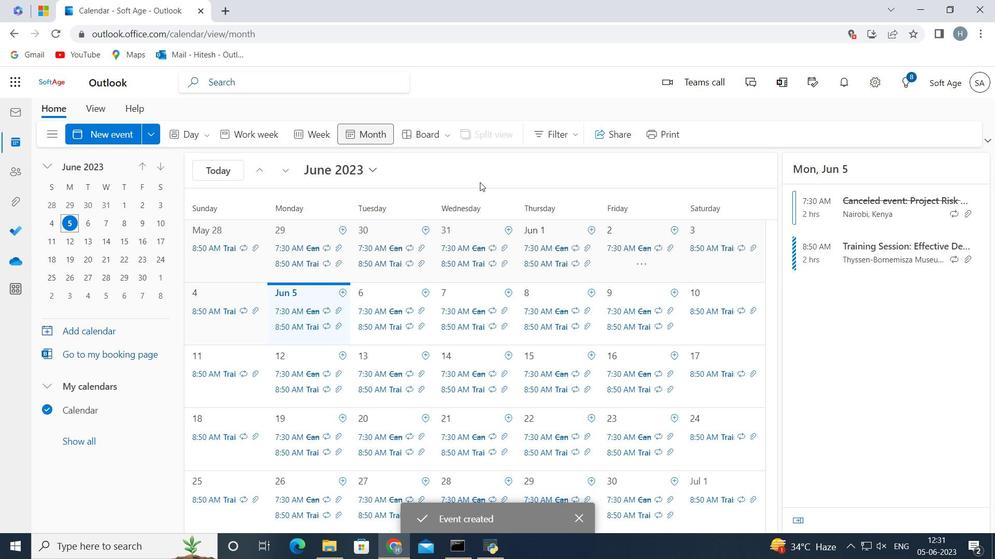 
